 Task: Create a rule from the Routing list, Task moved to a section -> Set Priority in the project ArcticForge , set the section as Done clear the priority
Action: Mouse moved to (53, 259)
Screenshot: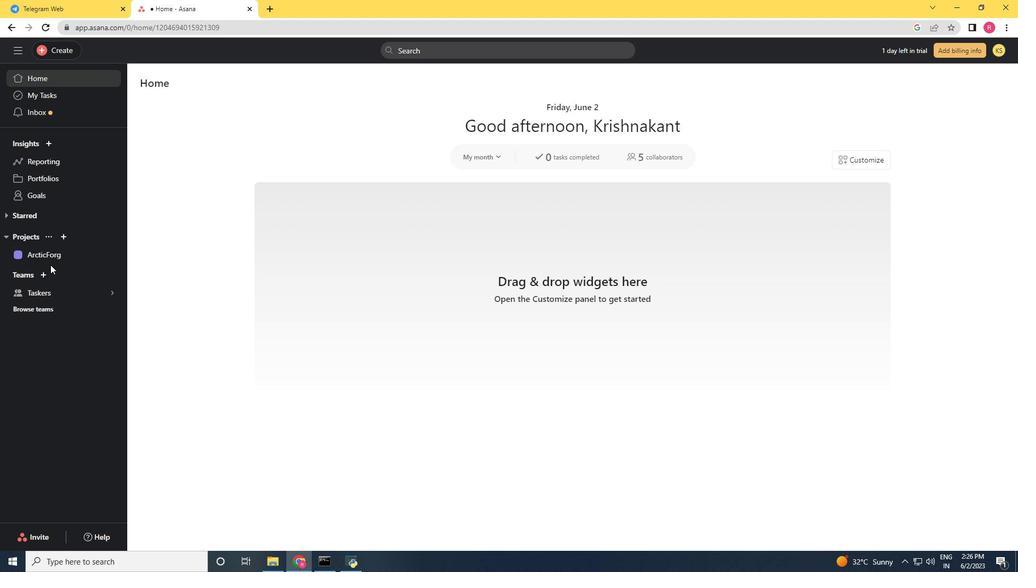 
Action: Mouse pressed left at (53, 259)
Screenshot: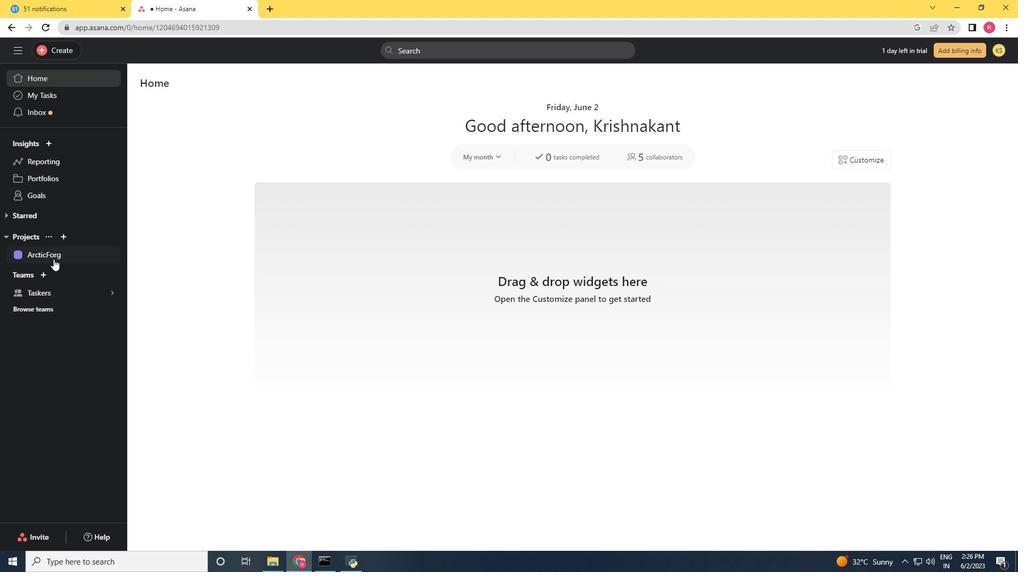 
Action: Mouse moved to (979, 84)
Screenshot: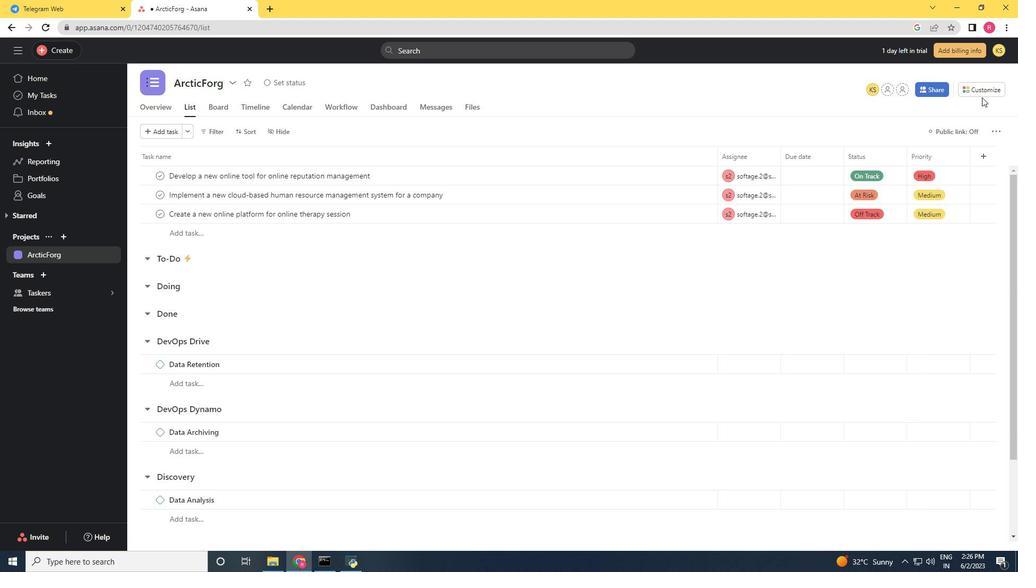 
Action: Mouse pressed left at (979, 84)
Screenshot: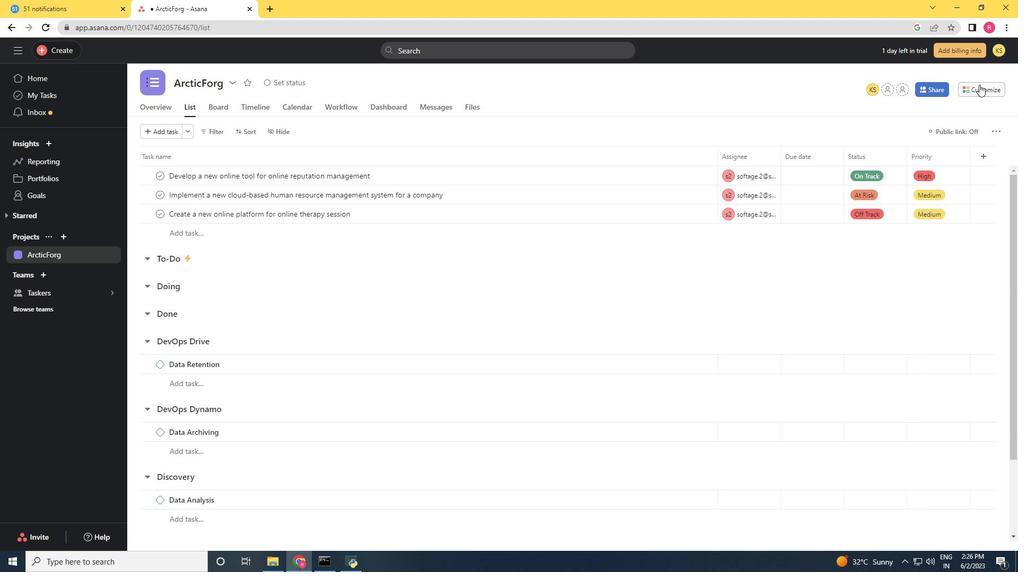 
Action: Mouse moved to (797, 229)
Screenshot: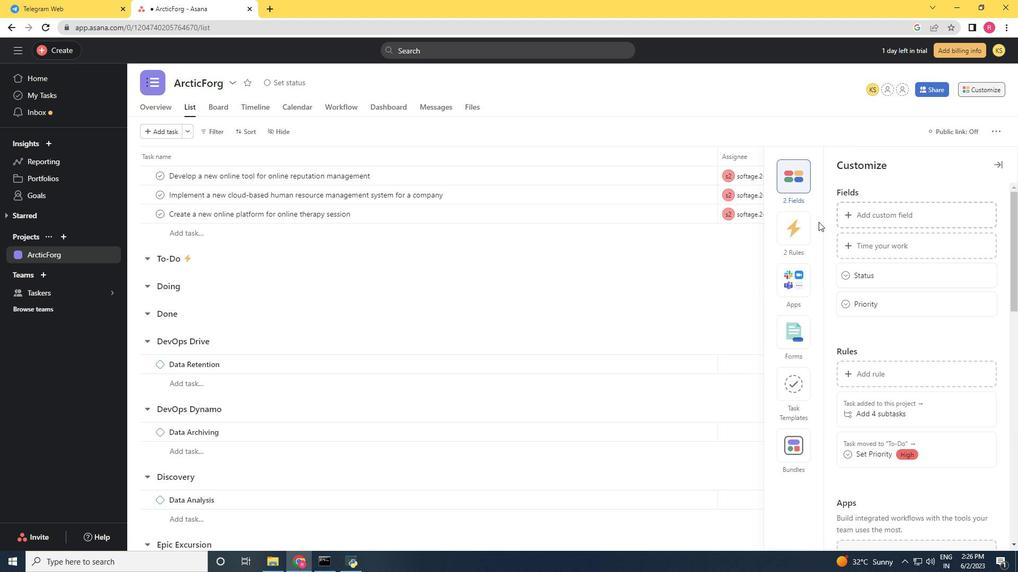 
Action: Mouse pressed left at (797, 229)
Screenshot: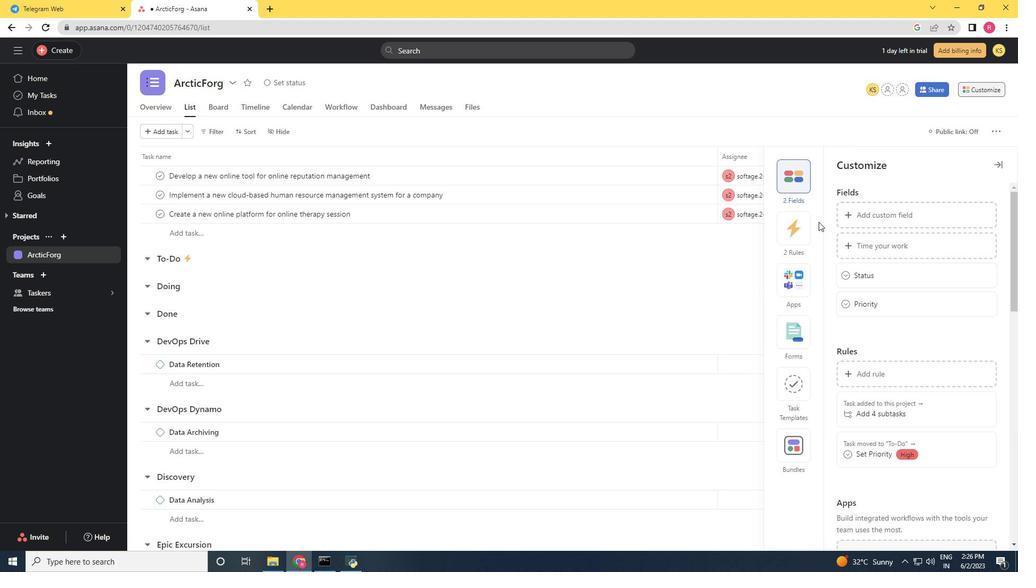 
Action: Mouse moved to (851, 214)
Screenshot: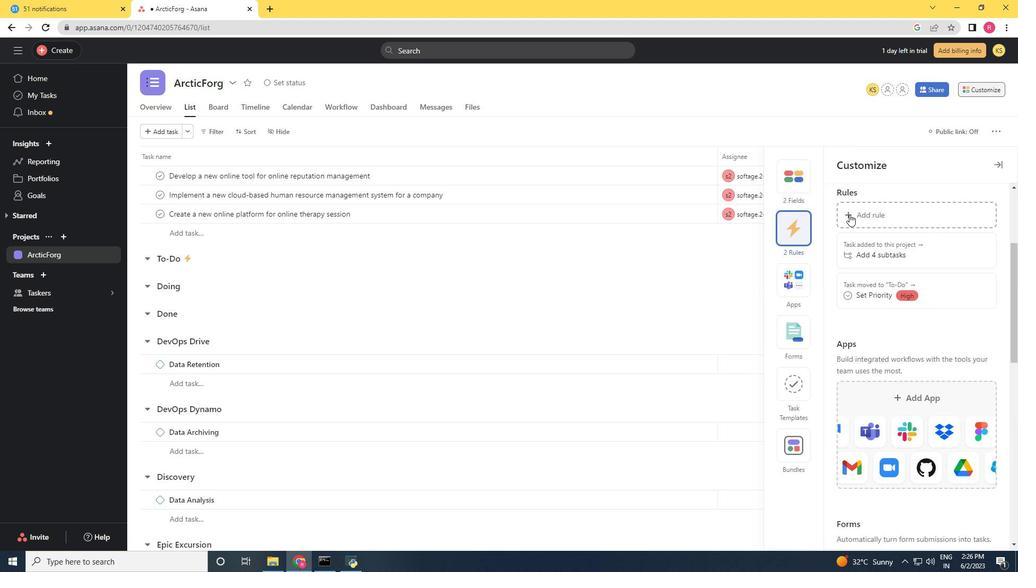 
Action: Mouse pressed left at (851, 214)
Screenshot: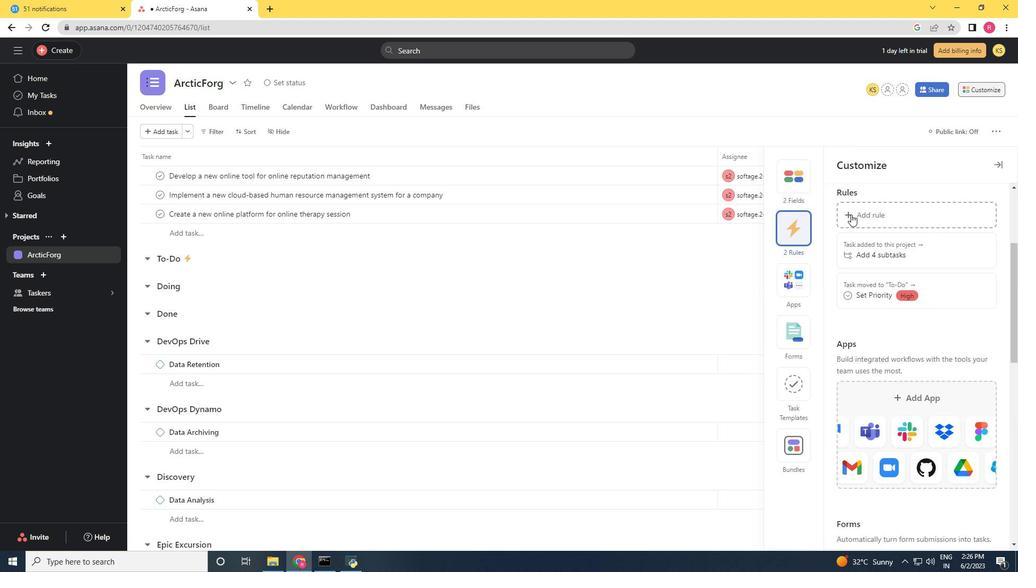 
Action: Mouse moved to (222, 141)
Screenshot: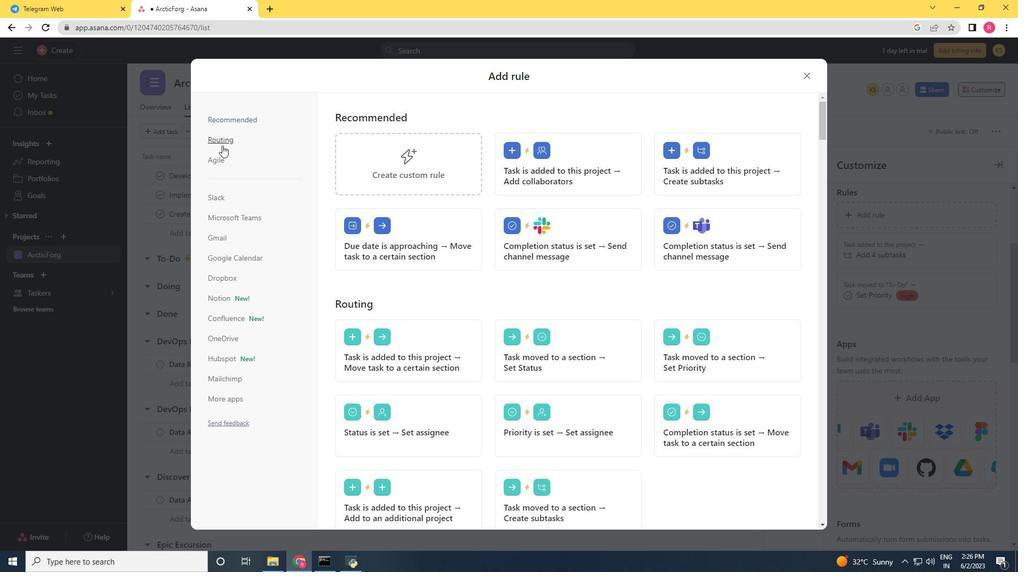 
Action: Mouse pressed left at (222, 141)
Screenshot: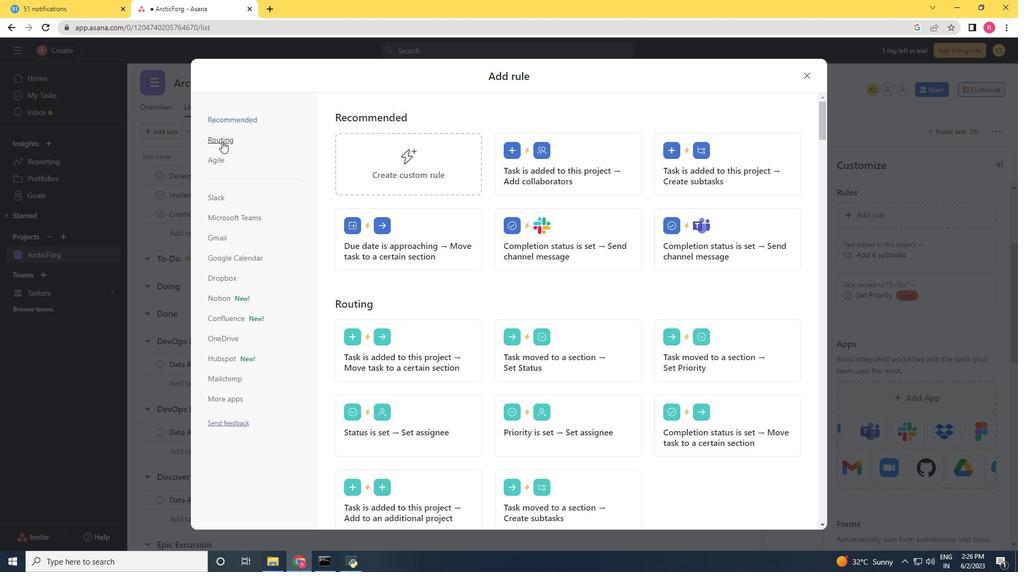 
Action: Mouse moved to (663, 188)
Screenshot: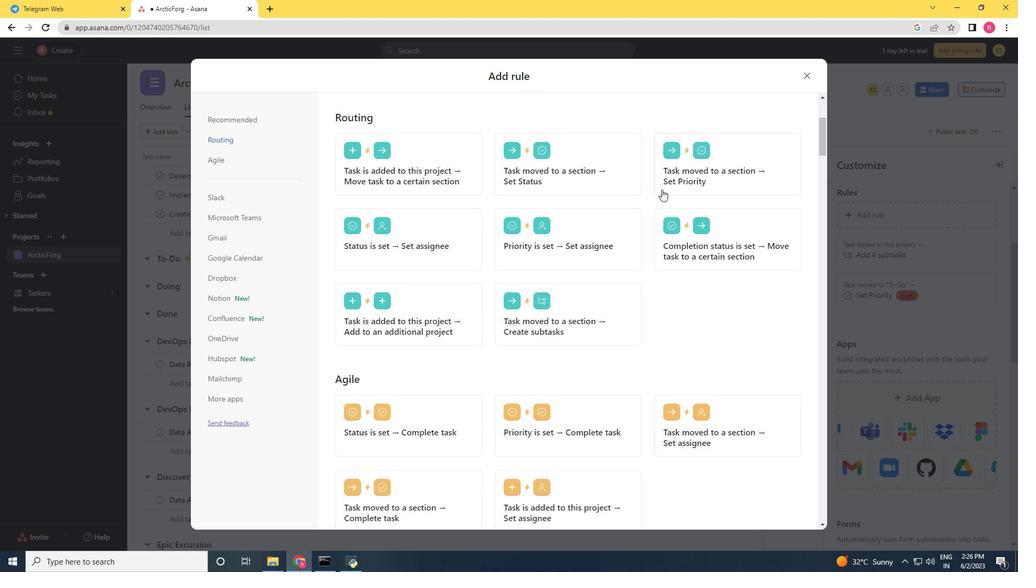 
Action: Mouse pressed left at (663, 188)
Screenshot: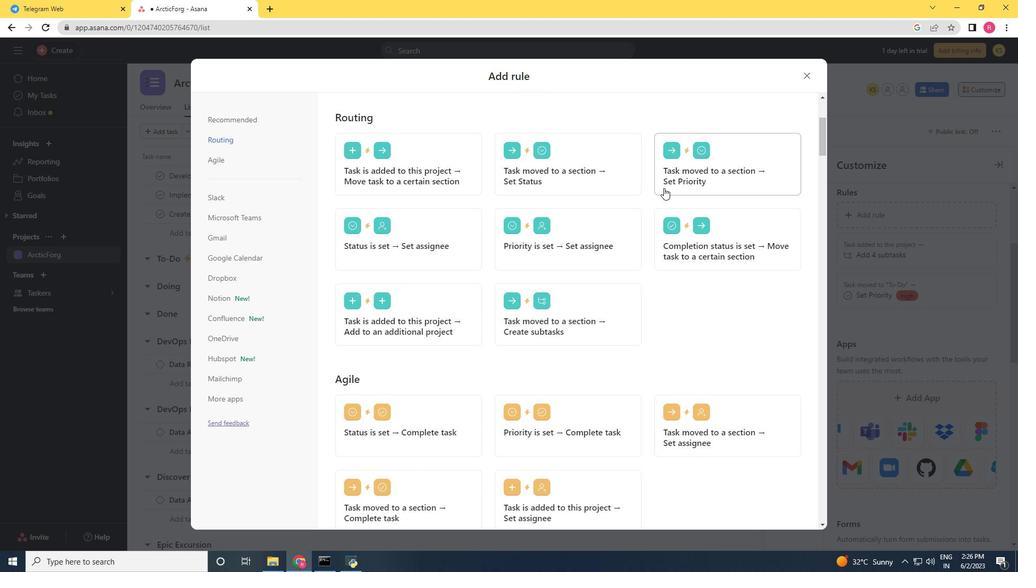 
Action: Mouse moved to (343, 291)
Screenshot: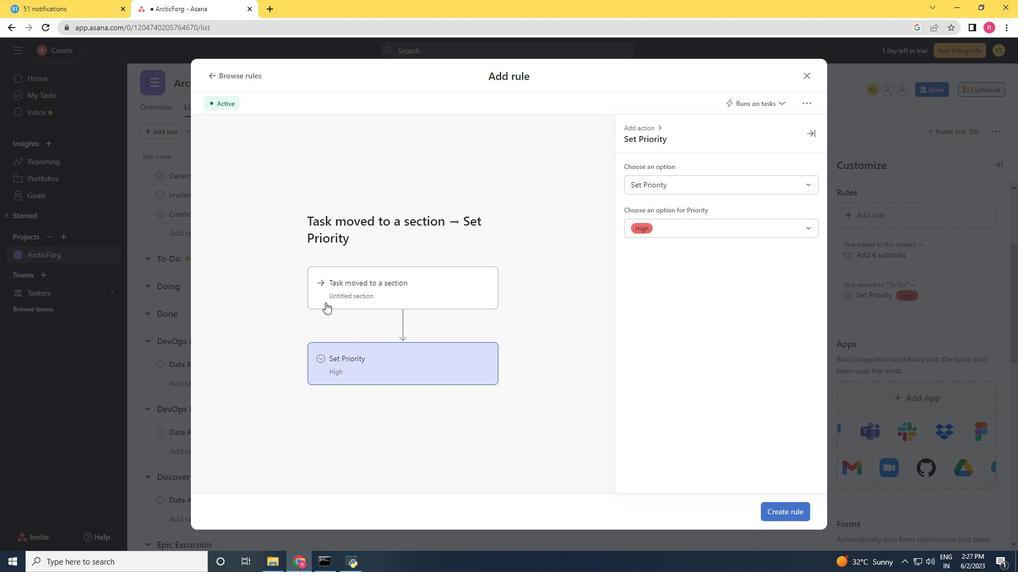
Action: Mouse pressed left at (343, 291)
Screenshot: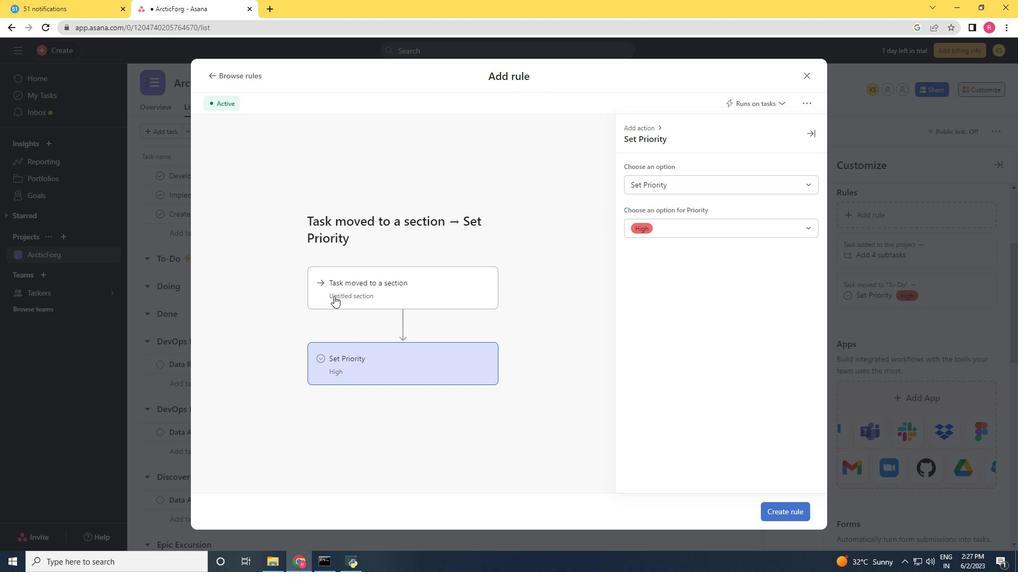 
Action: Mouse moved to (659, 185)
Screenshot: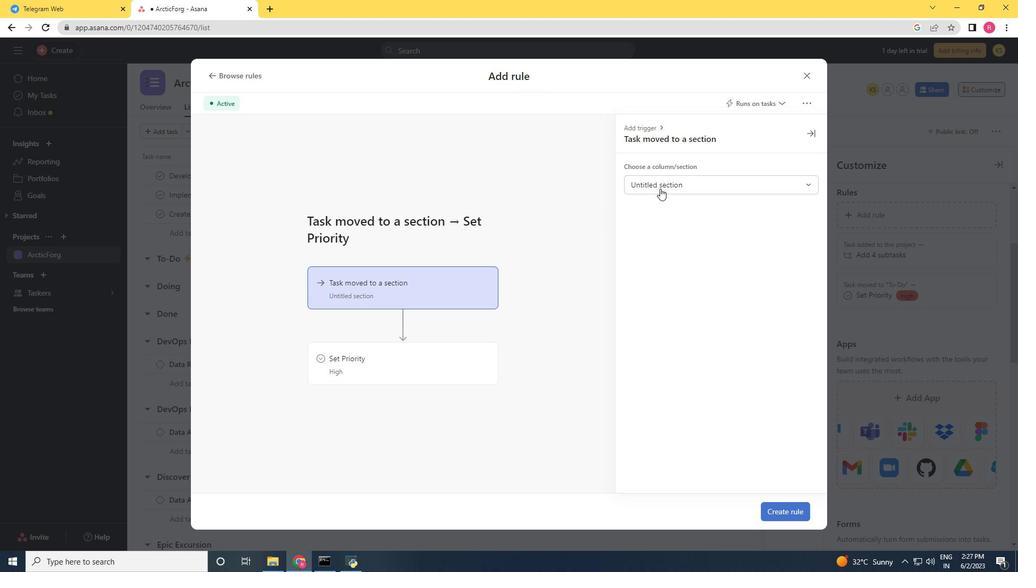 
Action: Mouse pressed left at (659, 185)
Screenshot: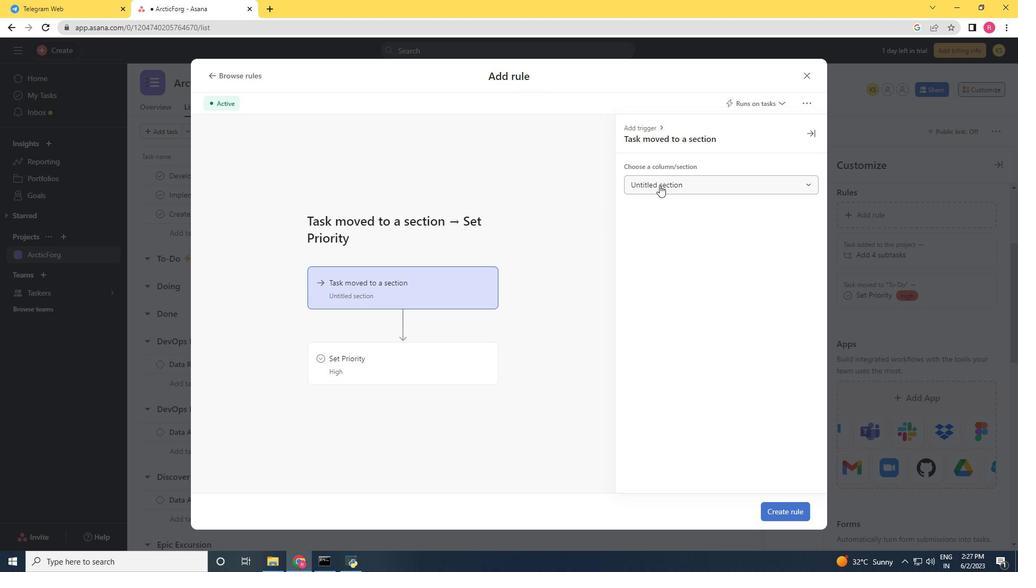 
Action: Mouse moved to (660, 261)
Screenshot: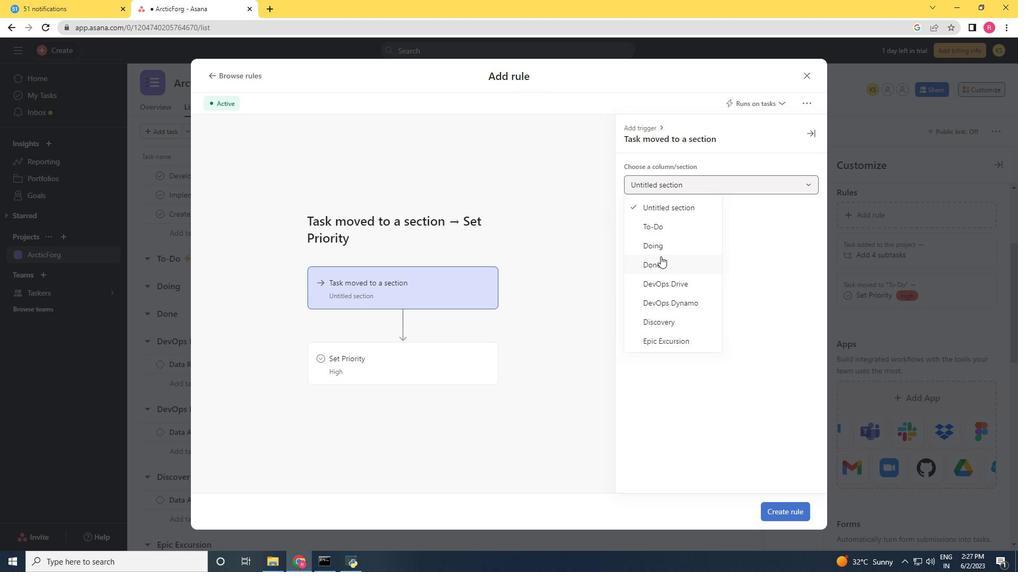 
Action: Mouse pressed left at (660, 261)
Screenshot: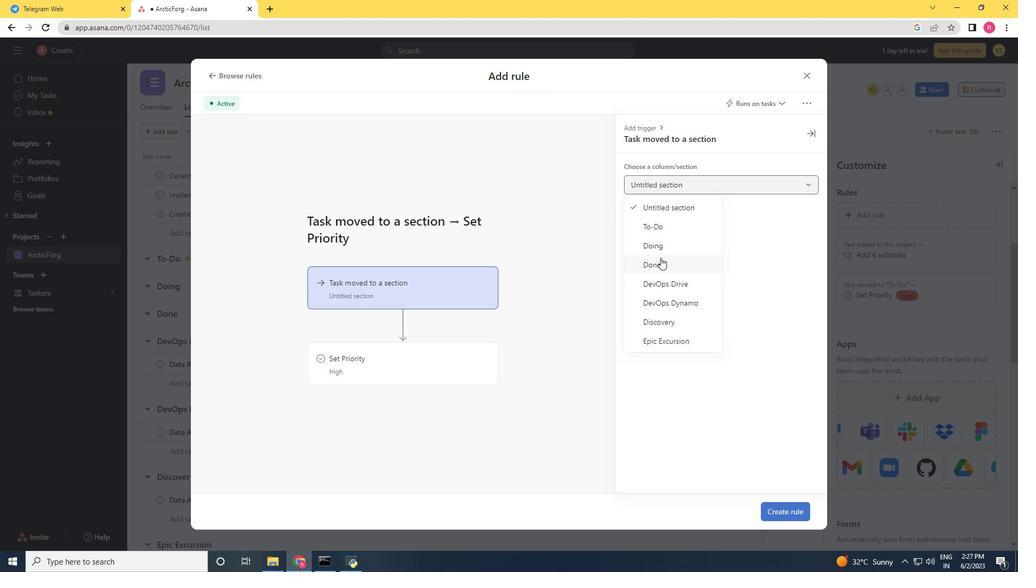 
Action: Mouse moved to (427, 354)
Screenshot: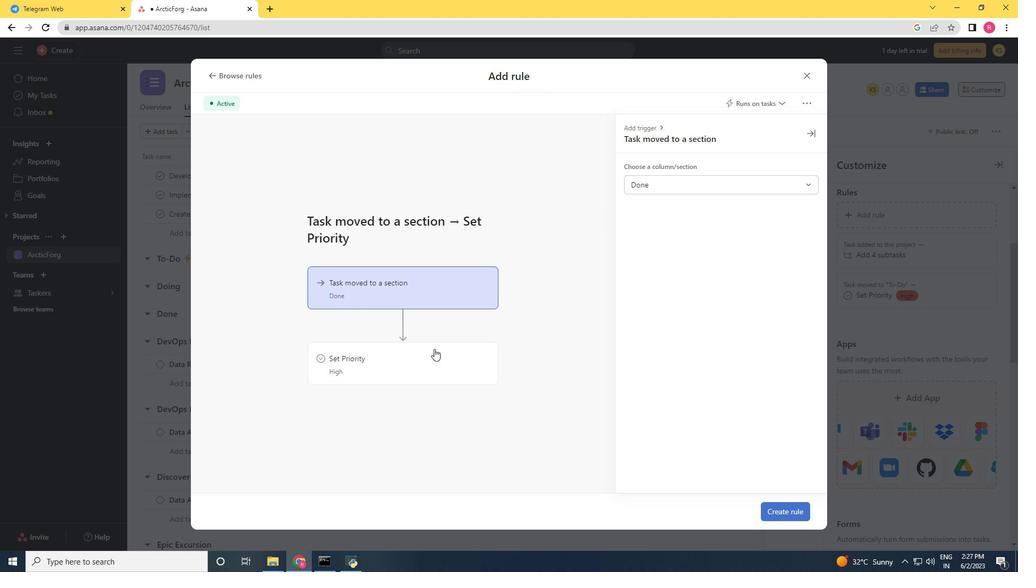 
Action: Mouse pressed left at (427, 354)
Screenshot: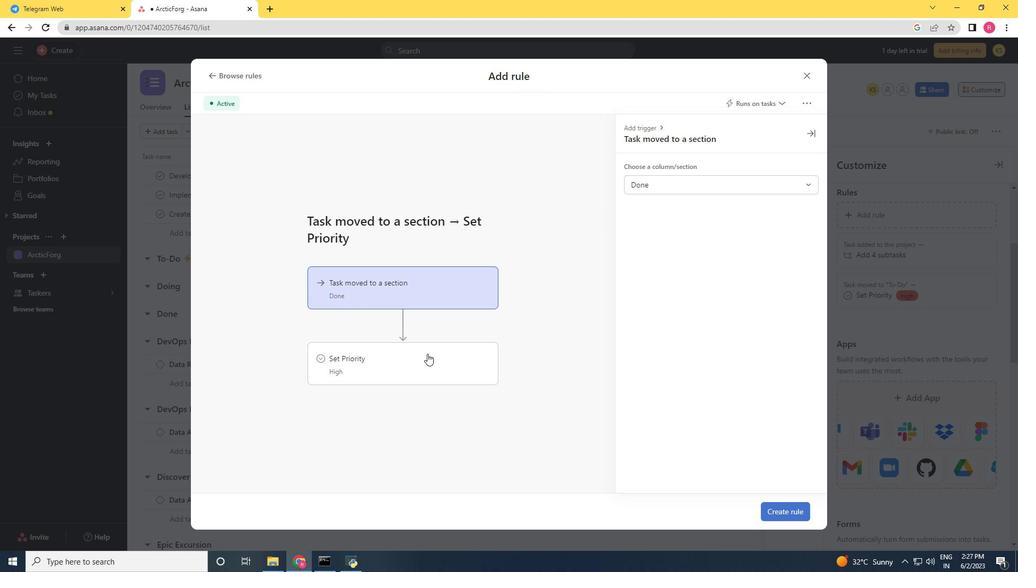 
Action: Mouse moved to (649, 188)
Screenshot: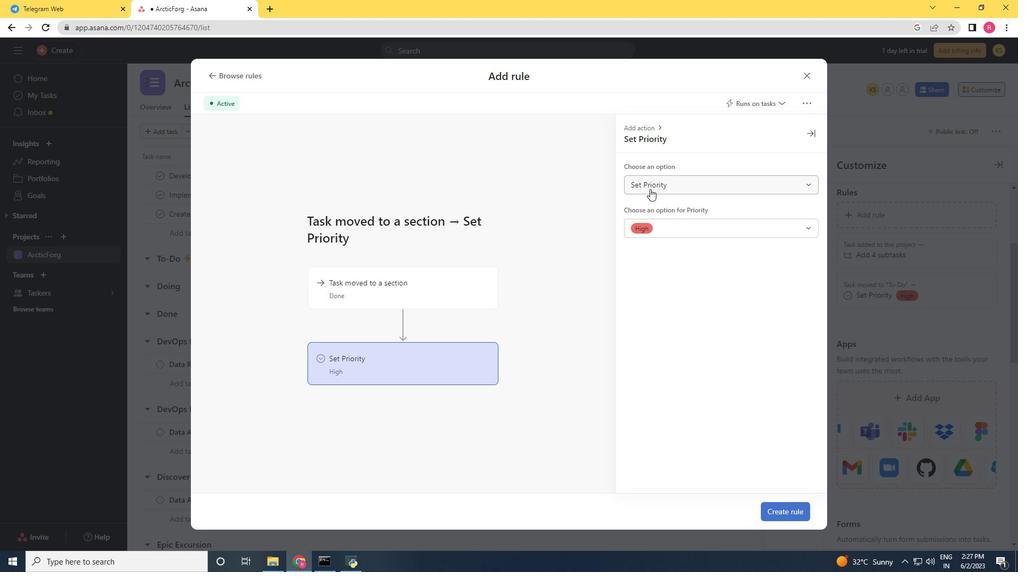 
Action: Mouse pressed left at (649, 188)
Screenshot: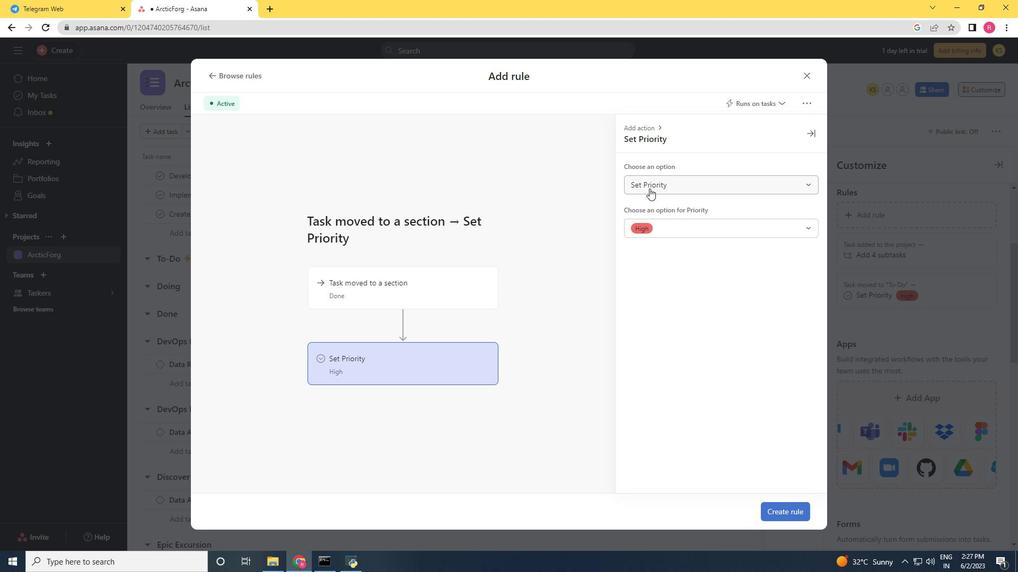 
Action: Mouse moved to (659, 217)
Screenshot: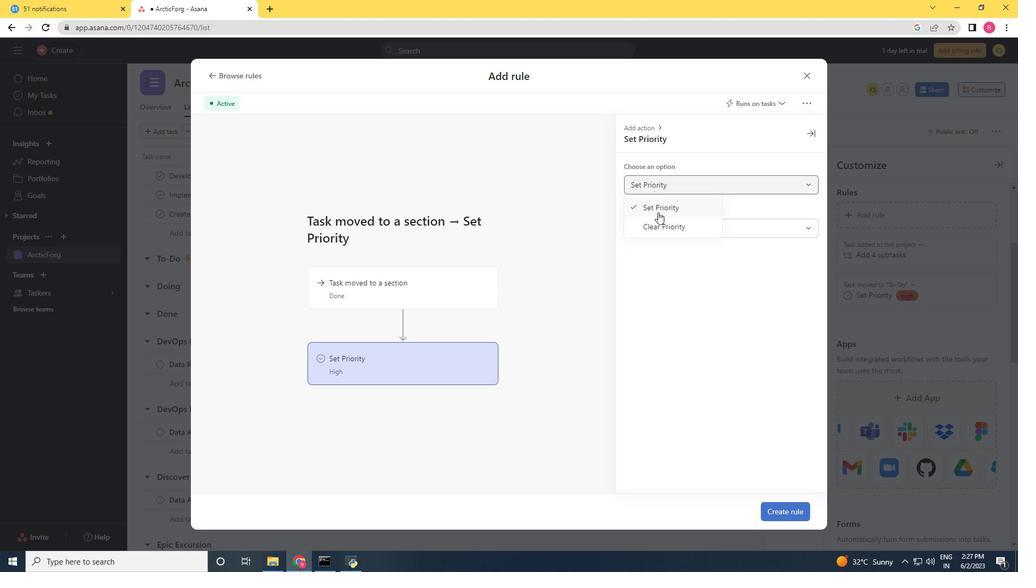 
Action: Mouse pressed left at (659, 217)
Screenshot: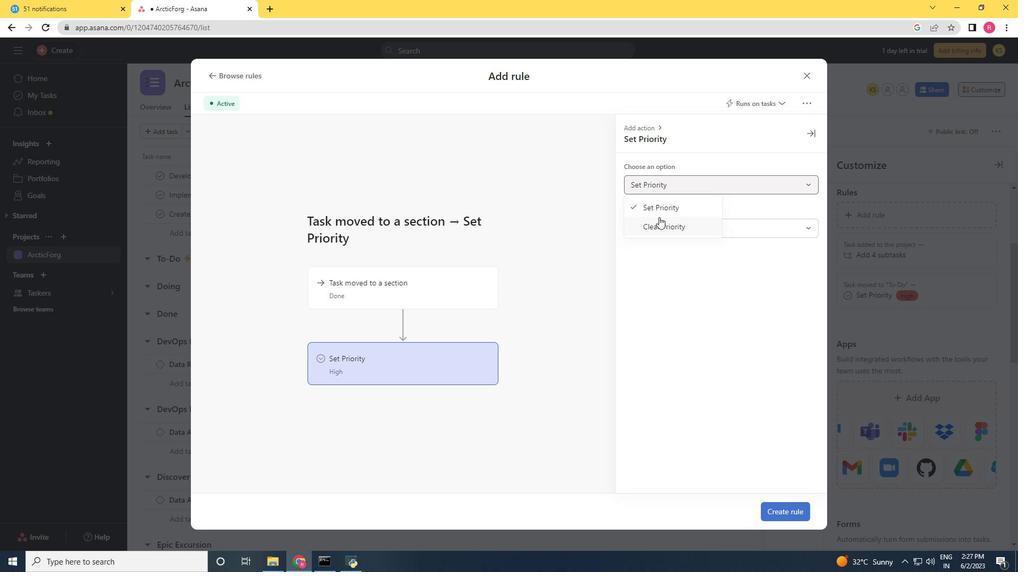 
Action: Mouse moved to (787, 511)
Screenshot: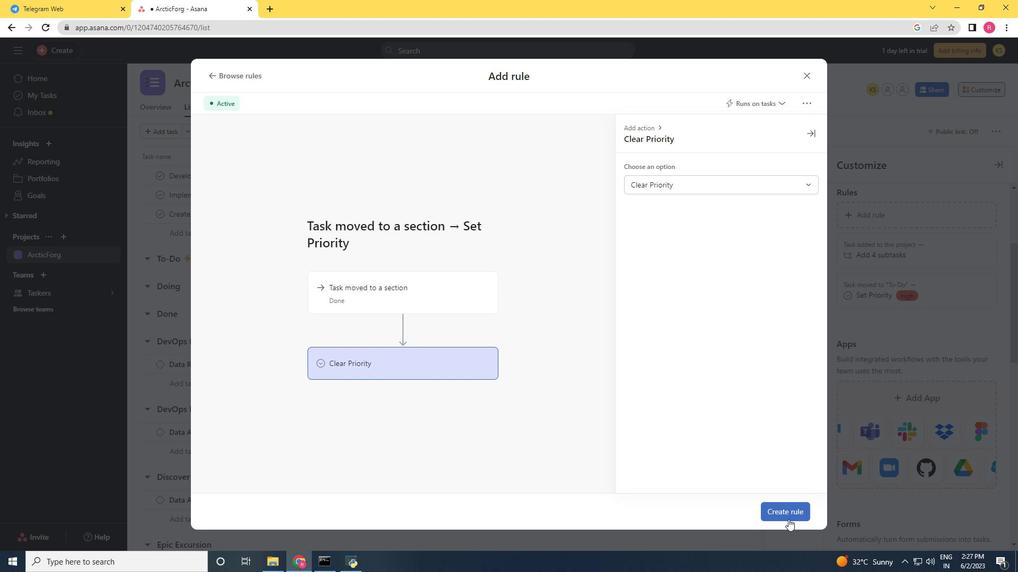 
Action: Mouse pressed left at (787, 511)
Screenshot: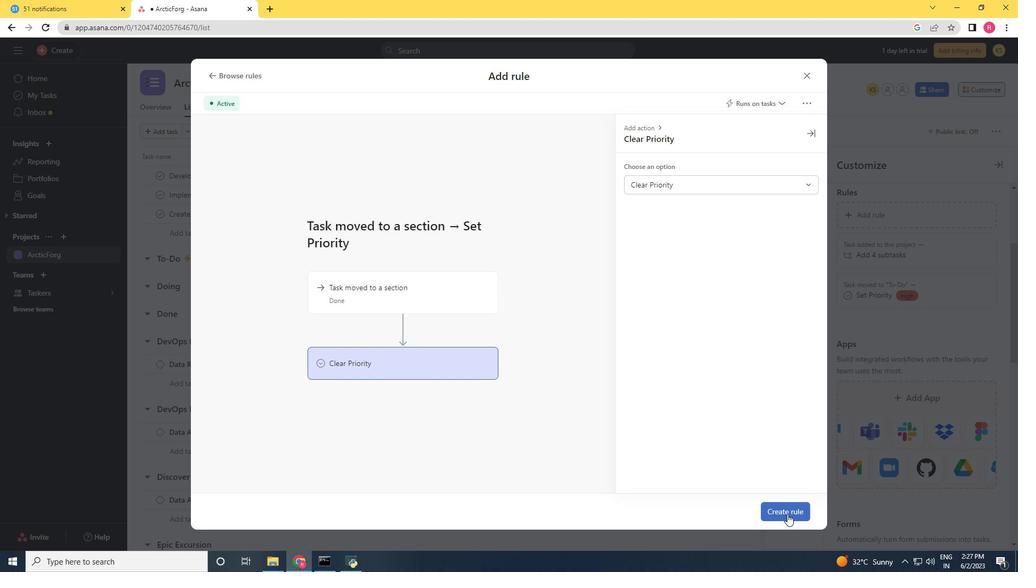 
Action: Mouse moved to (737, 541)
Screenshot: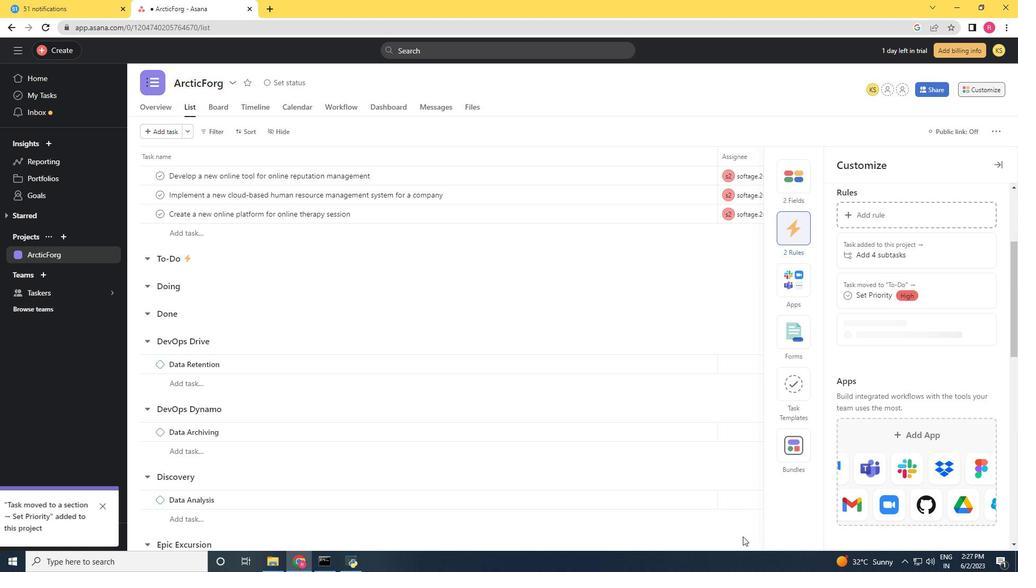 
